Task: Select Convenience. Add to cart, from RaceTrac for 1123 Parrill Court, Portage, Indiana 46368, Cell Number 219-406-4695, following item : Racetrac Purified Water 1 Gallon._x000D_
 - 2
Action: Mouse moved to (244, 99)
Screenshot: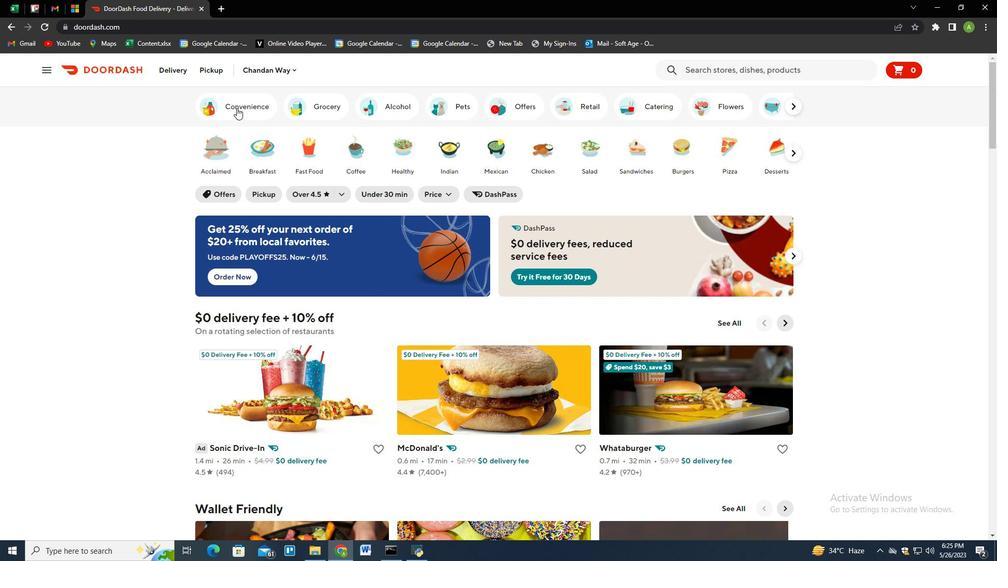 
Action: Mouse pressed left at (244, 99)
Screenshot: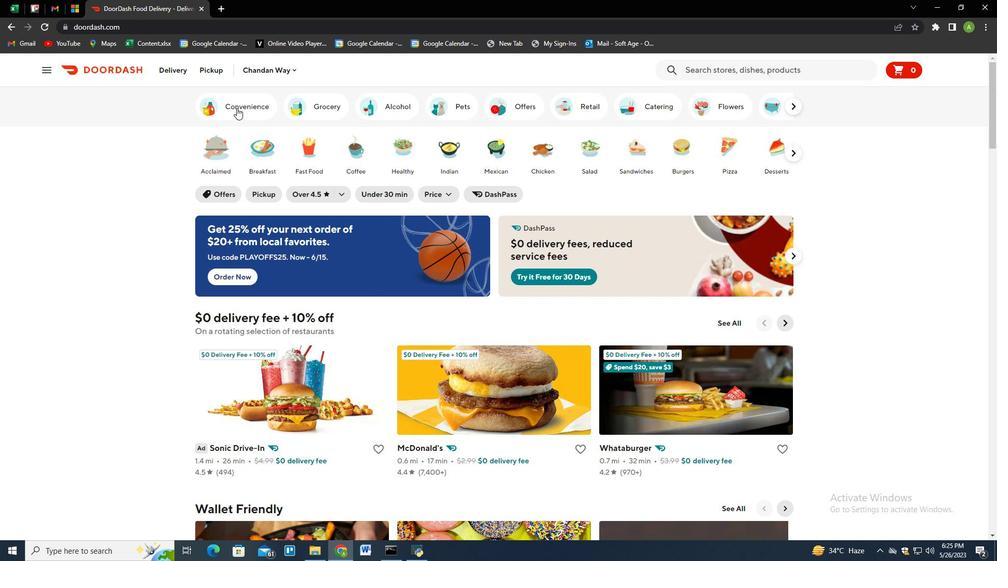 
Action: Mouse moved to (494, 408)
Screenshot: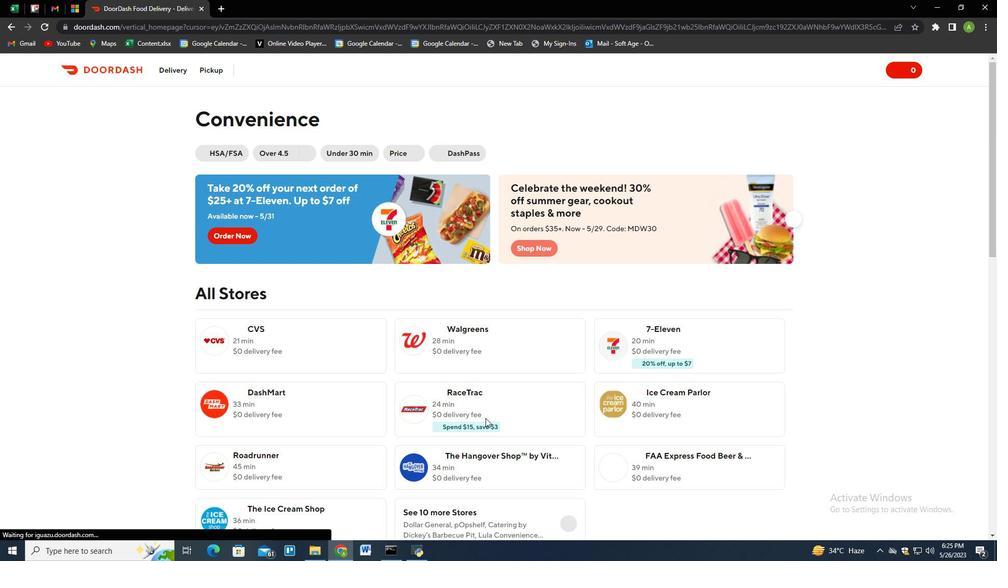 
Action: Mouse pressed left at (494, 408)
Screenshot: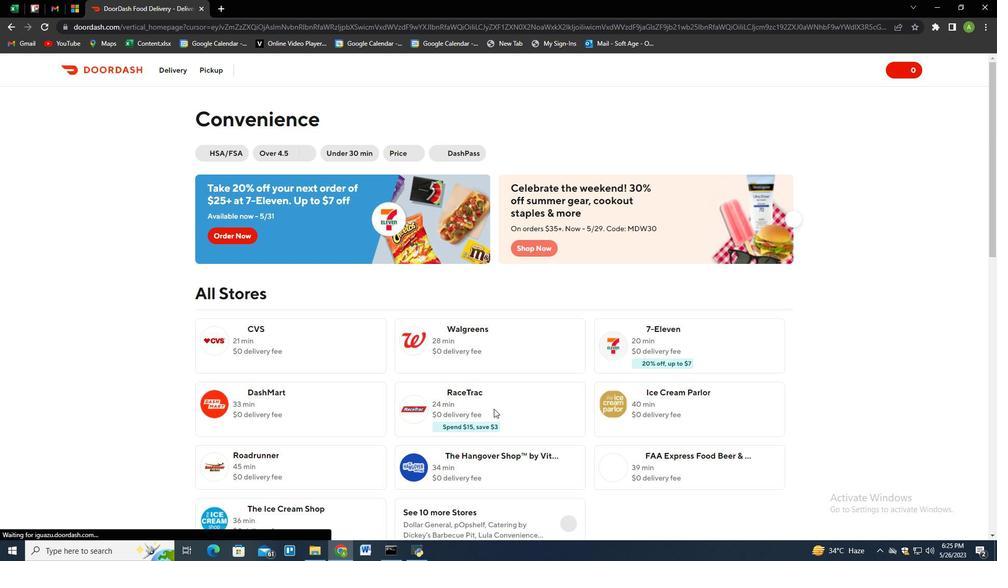 
Action: Mouse moved to (218, 70)
Screenshot: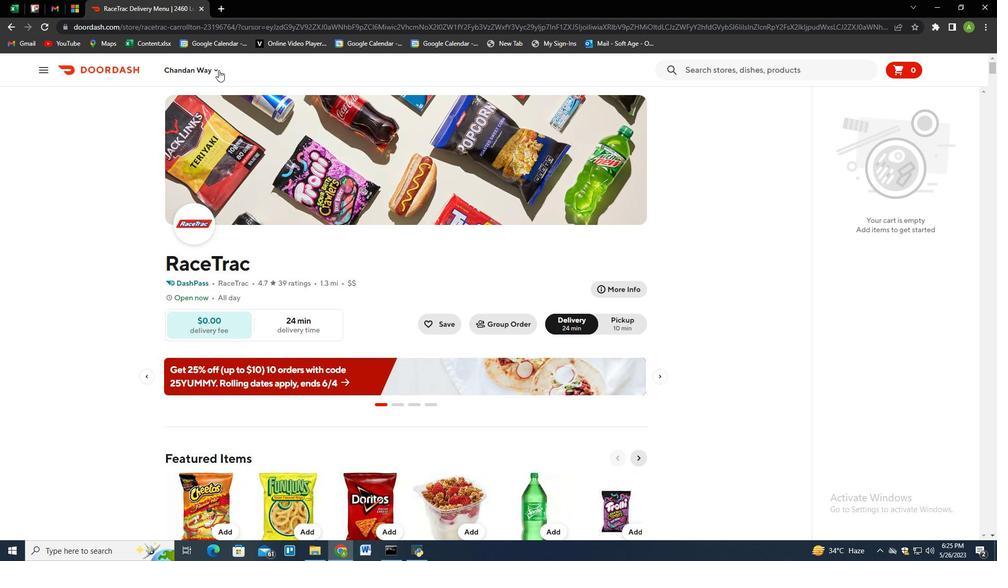 
Action: Mouse pressed left at (218, 70)
Screenshot: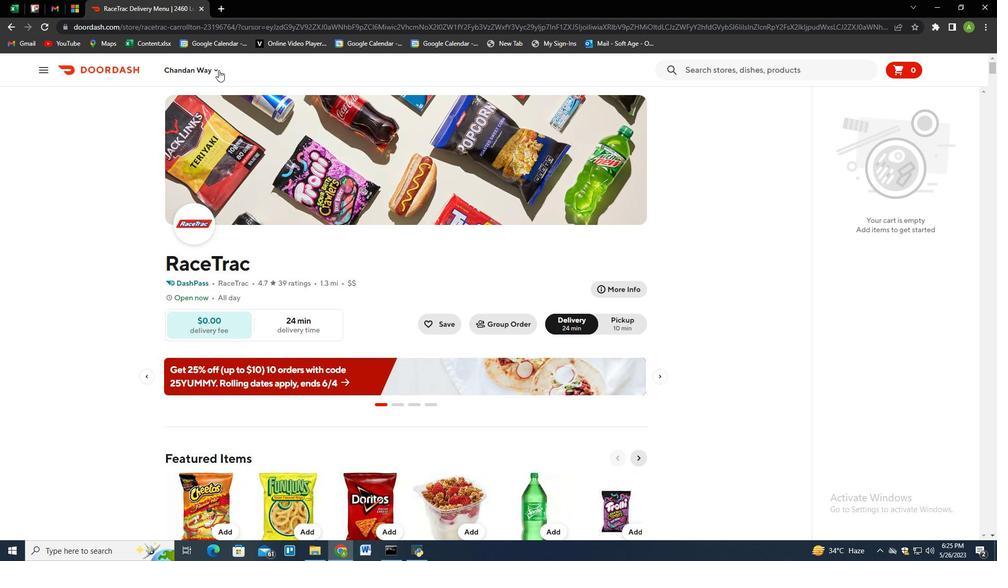 
Action: Mouse moved to (229, 114)
Screenshot: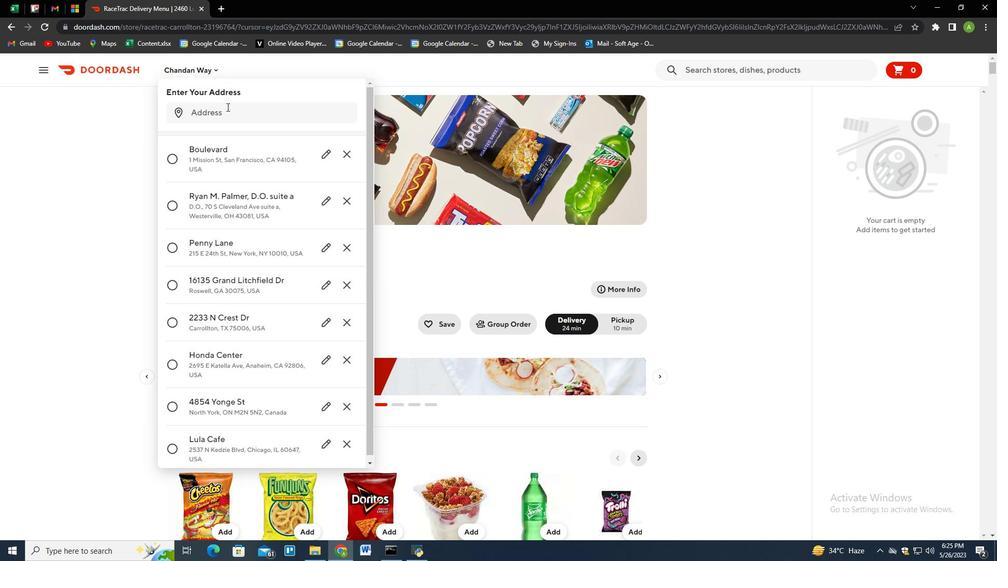 
Action: Mouse pressed left at (229, 114)
Screenshot: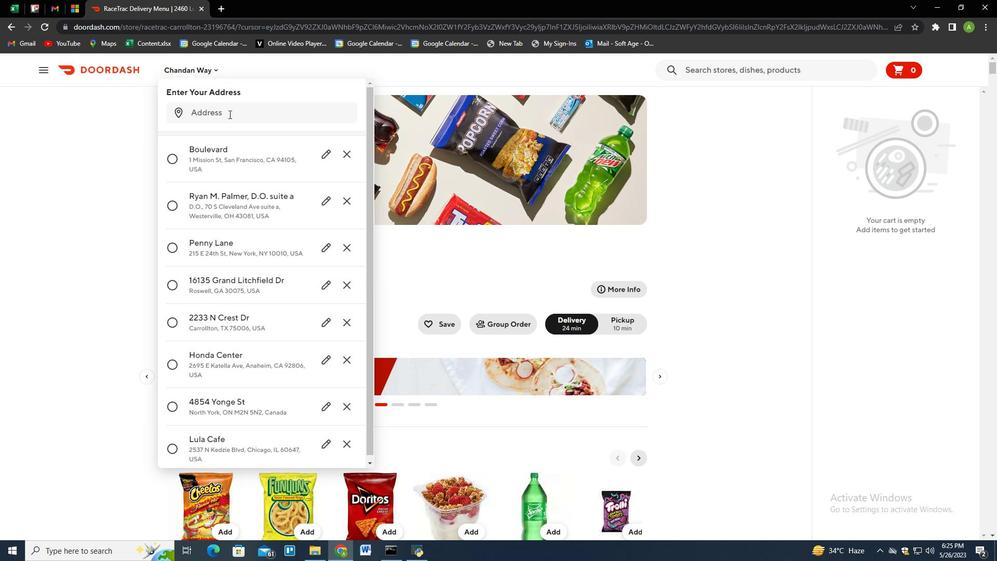 
Action: Mouse moved to (229, 120)
Screenshot: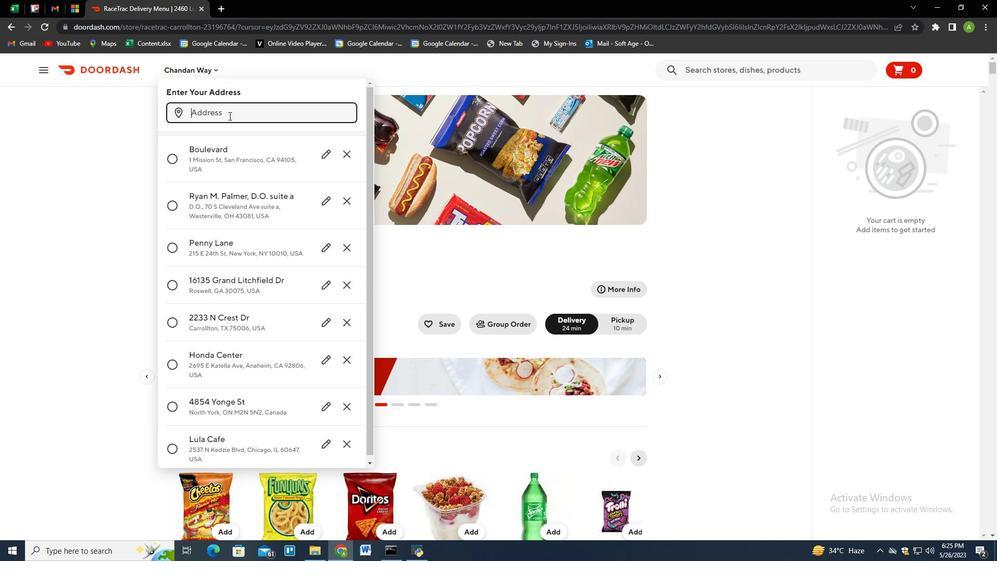
Action: Key pressed 1123<Key.space>parrill<Key.space>court,<Key.space>portage<Key.space><Key.backspace>,<Key.space>indiana<Key.space>46368<Key.enter>
Screenshot: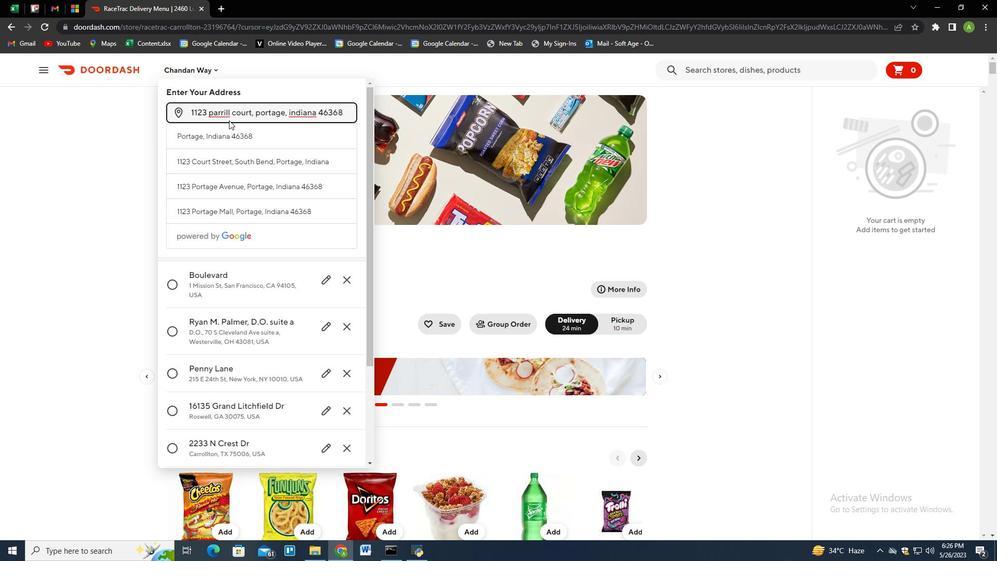 
Action: Mouse moved to (304, 456)
Screenshot: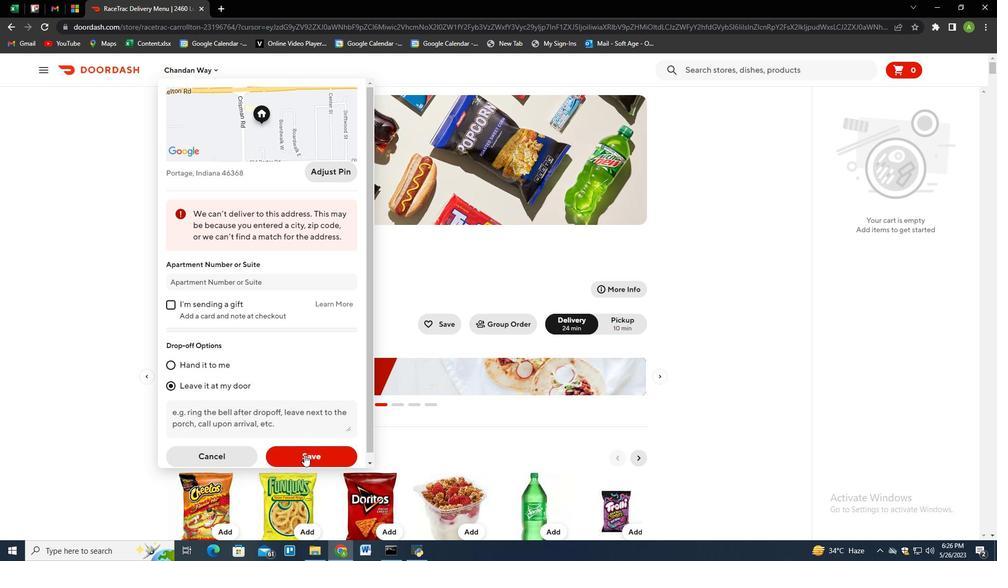 
Action: Mouse pressed left at (304, 456)
Screenshot: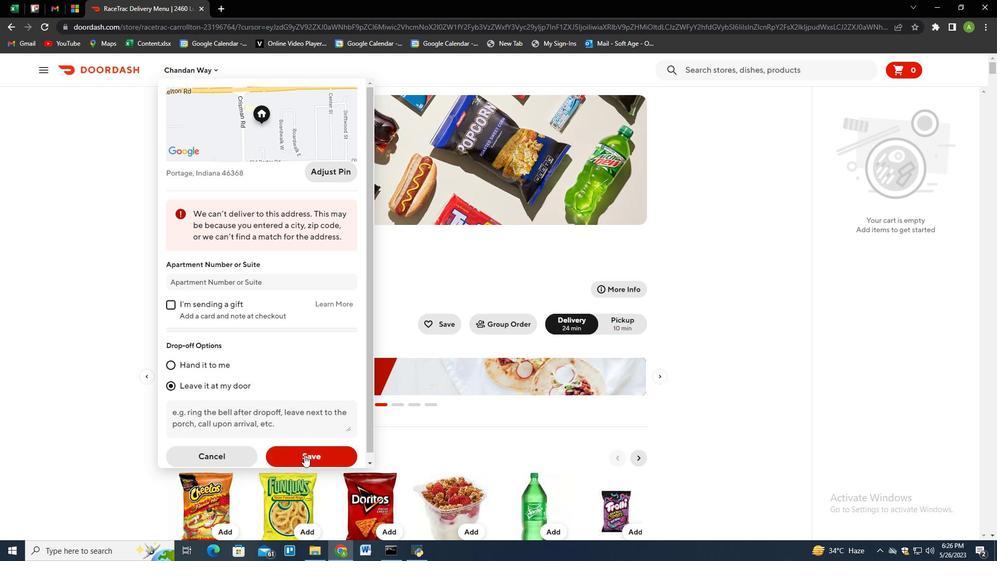 
Action: Mouse moved to (707, 363)
Screenshot: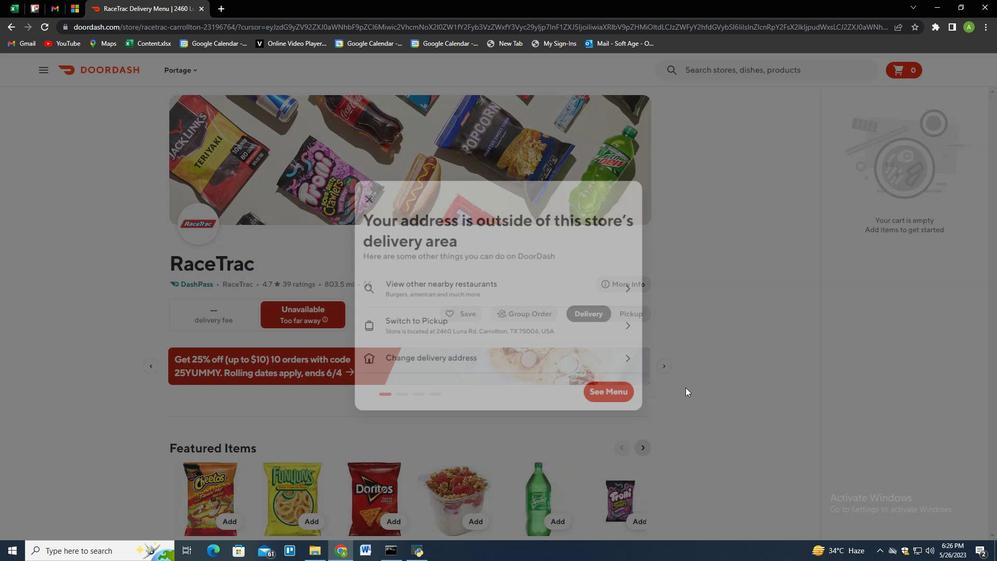 
Action: Mouse scrolled (707, 363) with delta (0, 0)
Screenshot: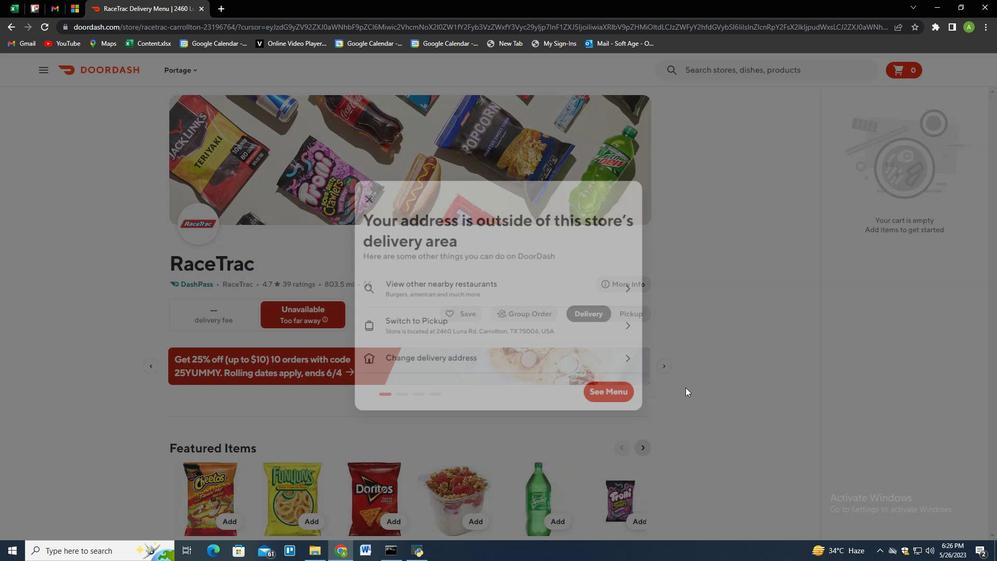 
Action: Mouse scrolled (707, 362) with delta (0, -1)
Screenshot: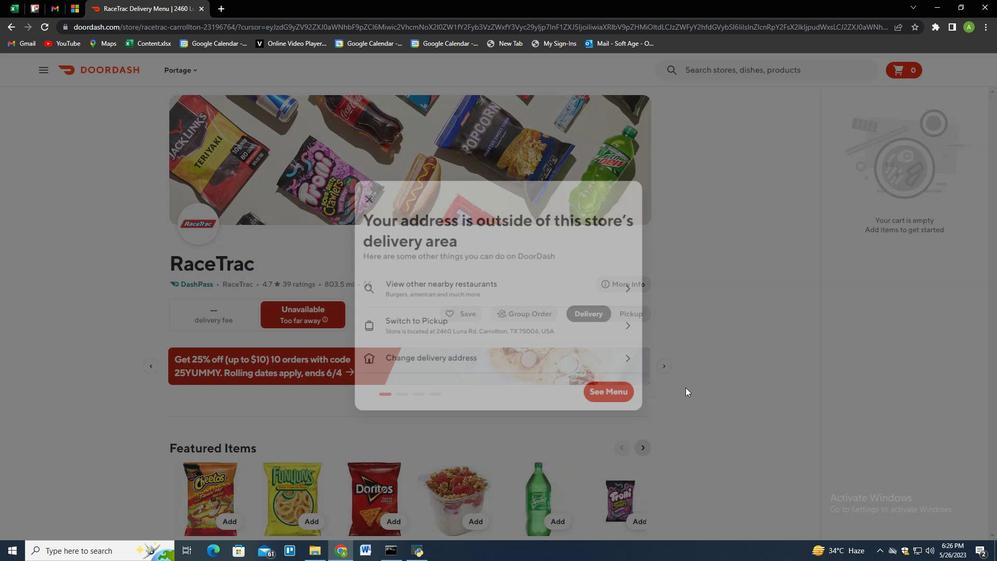 
Action: Mouse scrolled (707, 363) with delta (0, 0)
Screenshot: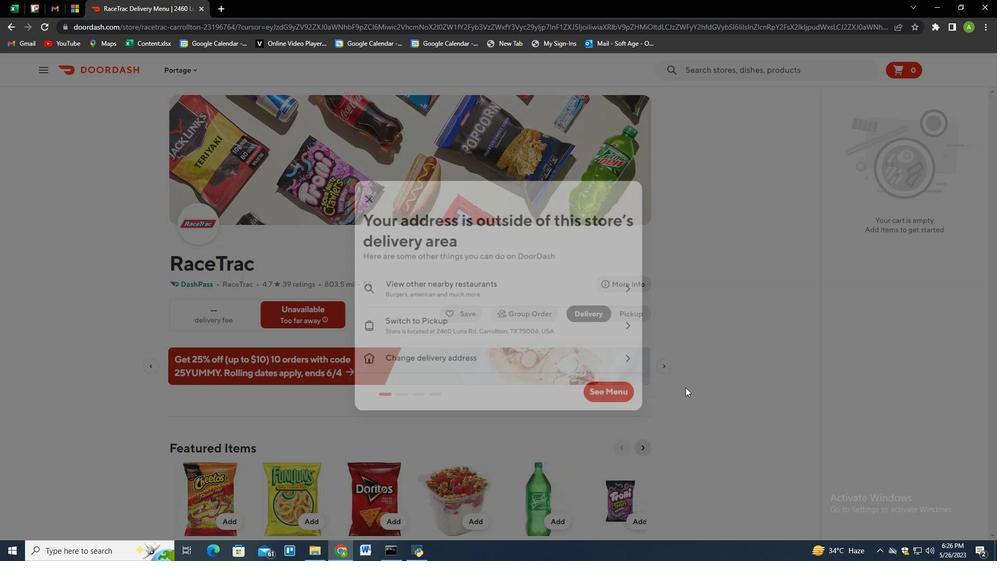 
Action: Mouse scrolled (707, 363) with delta (0, 0)
Screenshot: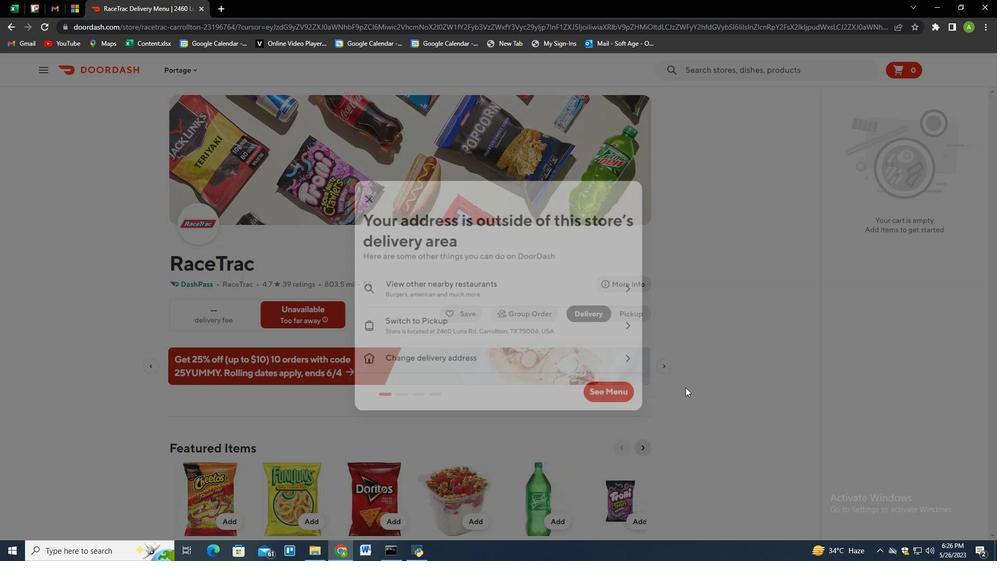
Action: Mouse scrolled (707, 363) with delta (0, 0)
Screenshot: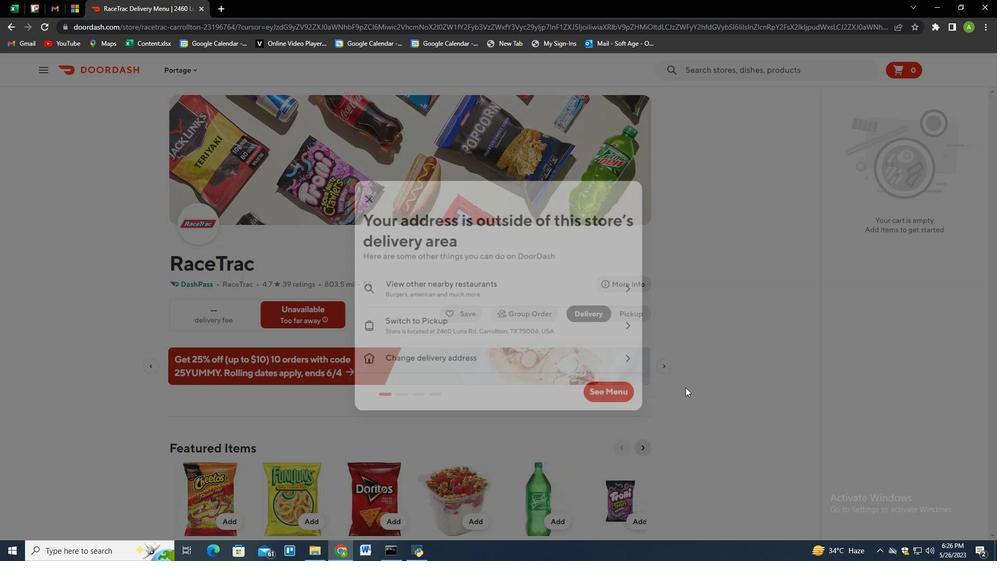 
Action: Mouse scrolled (707, 363) with delta (0, 0)
Screenshot: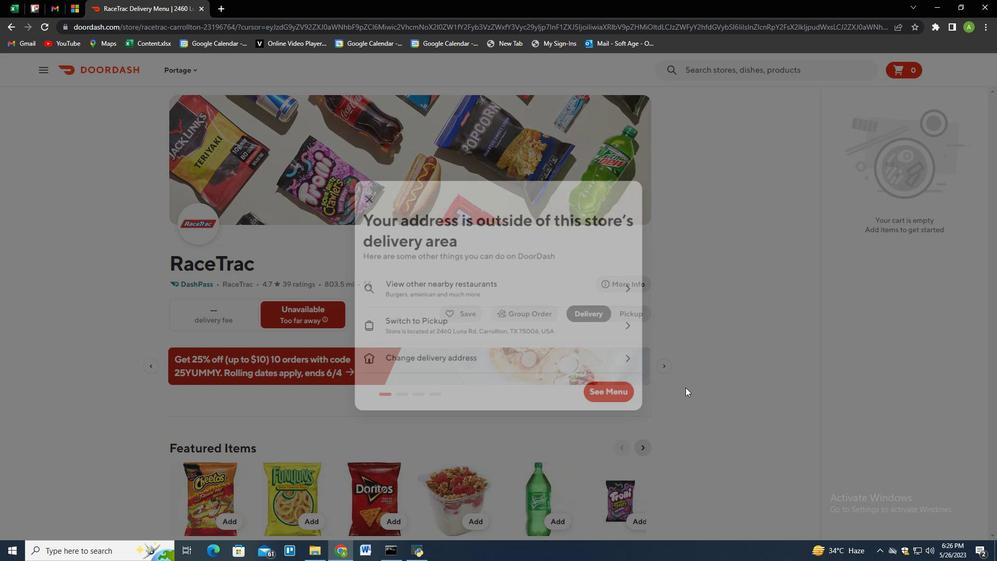 
Action: Mouse moved to (362, 193)
Screenshot: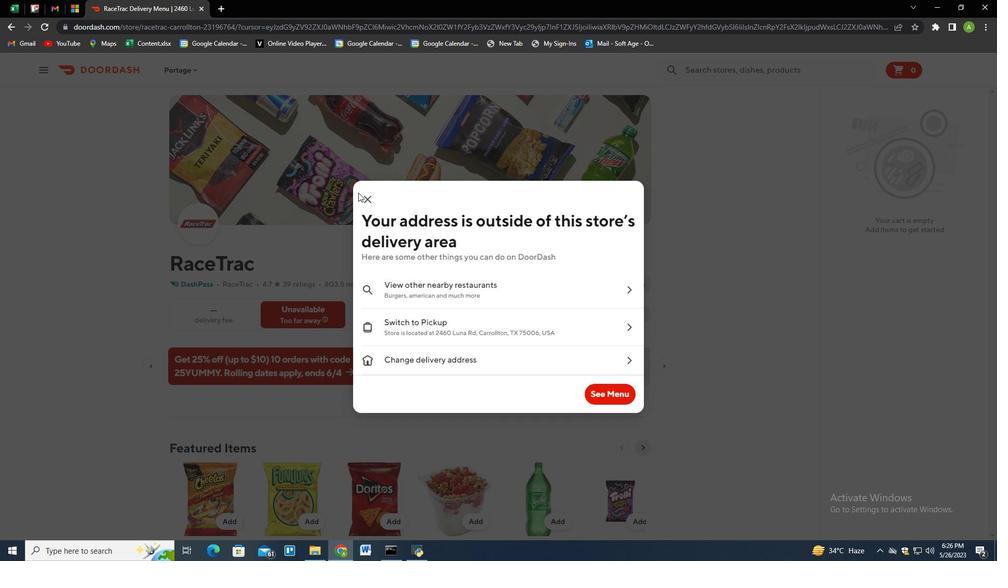 
Action: Mouse pressed left at (362, 193)
Screenshot: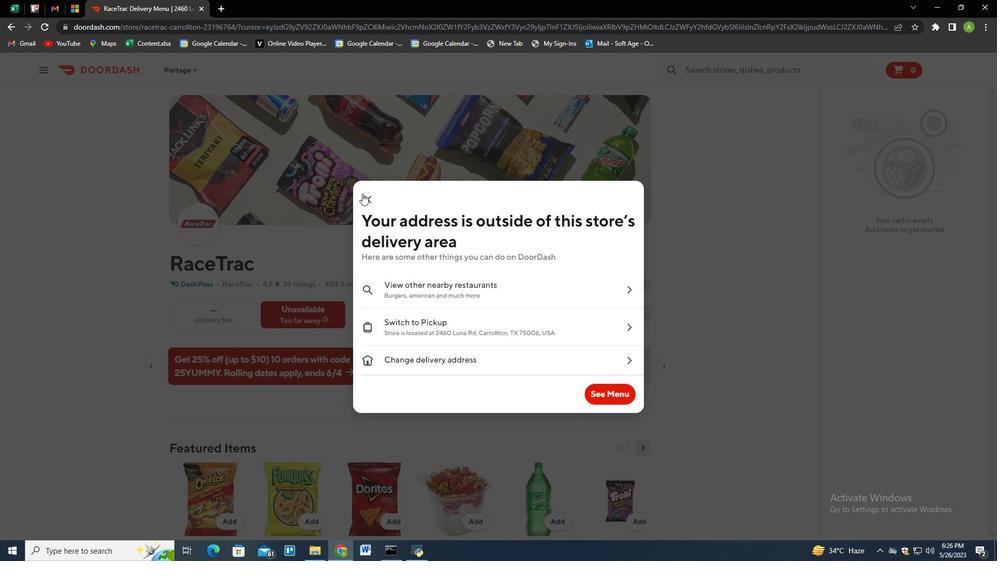 
Action: Mouse moved to (507, 282)
Screenshot: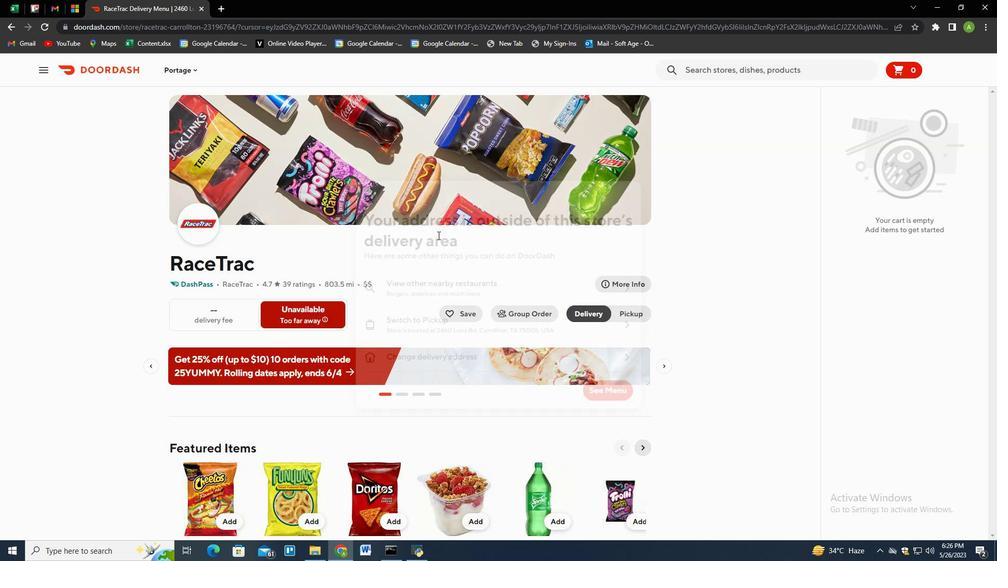 
Action: Mouse scrolled (507, 281) with delta (0, 0)
Screenshot: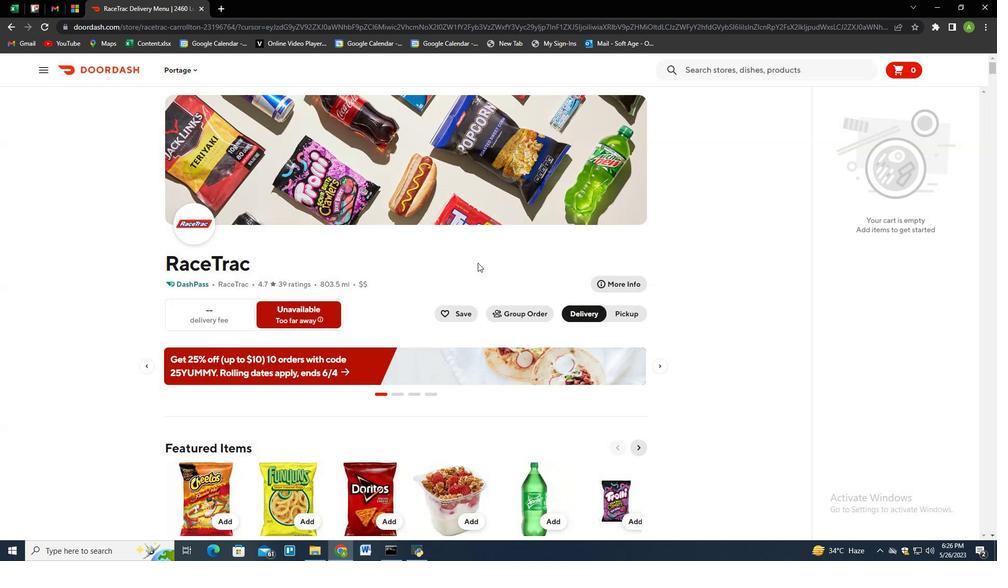 
Action: Mouse moved to (509, 284)
Screenshot: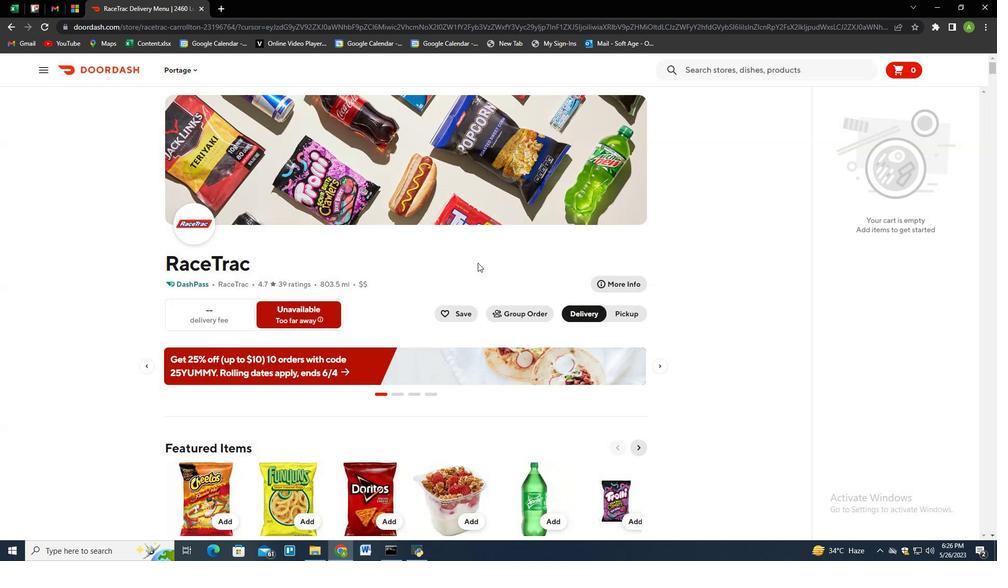 
Action: Mouse scrolled (509, 284) with delta (0, 0)
Screenshot: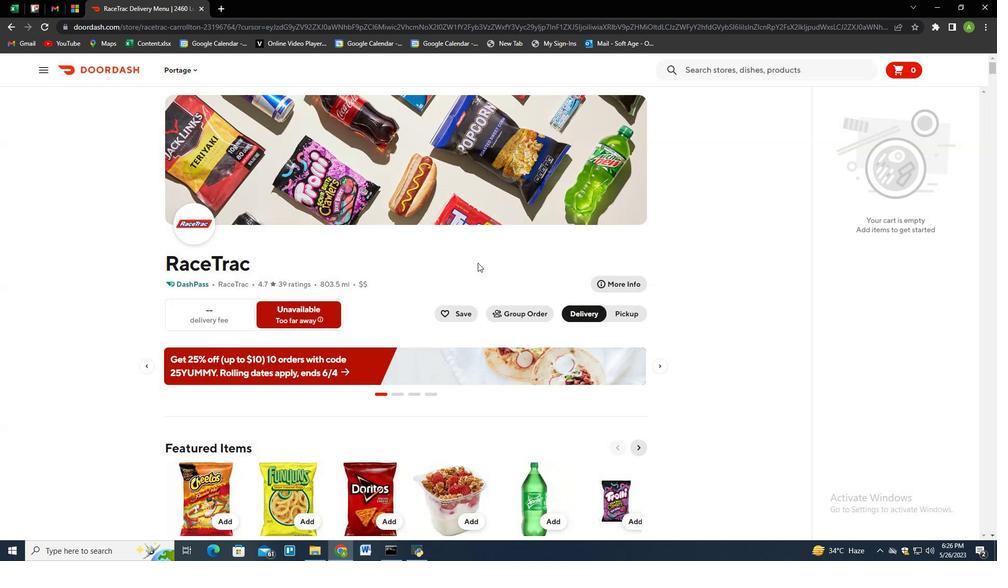 
Action: Mouse moved to (510, 291)
Screenshot: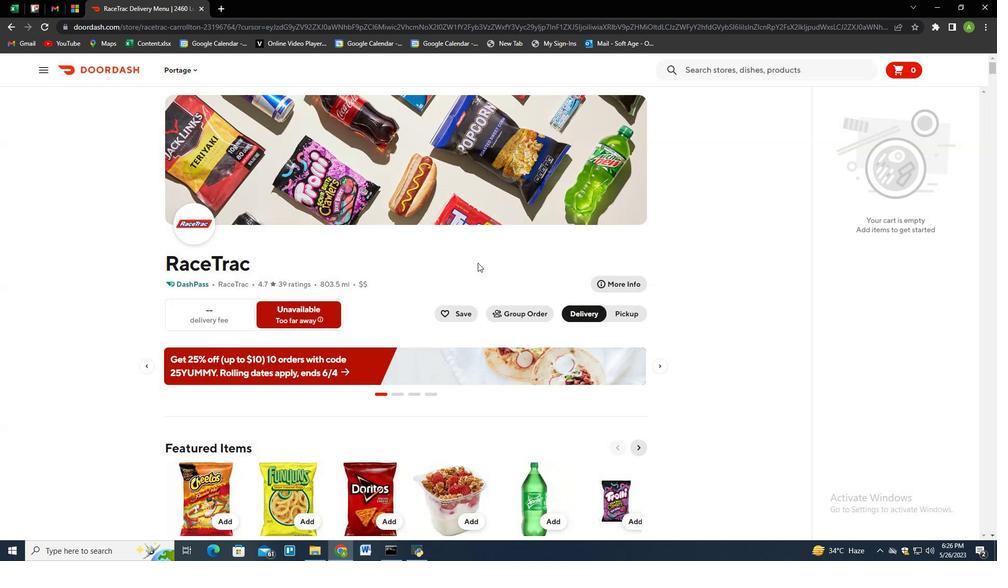 
Action: Mouse scrolled (509, 287) with delta (0, 0)
Screenshot: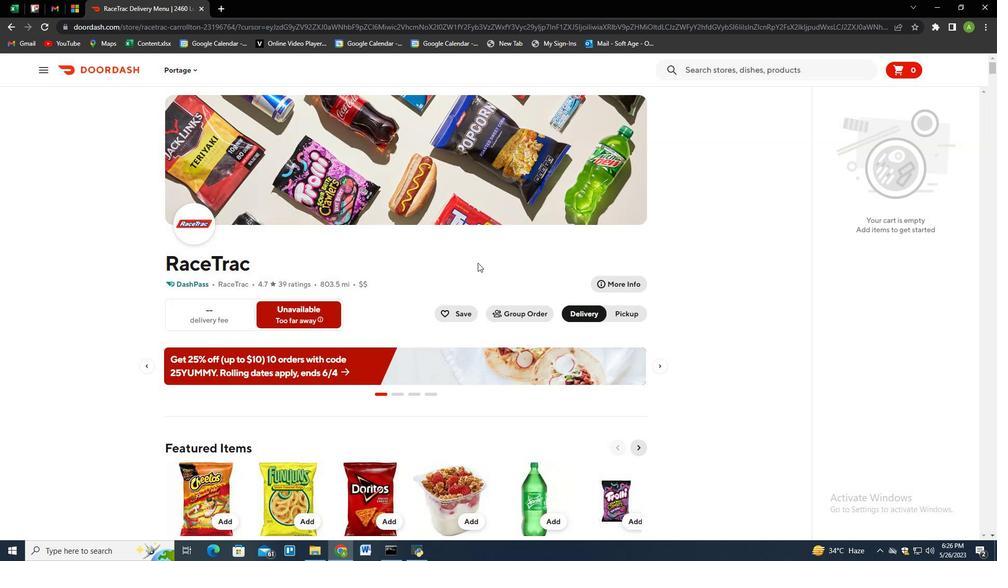 
Action: Mouse moved to (511, 291)
Screenshot: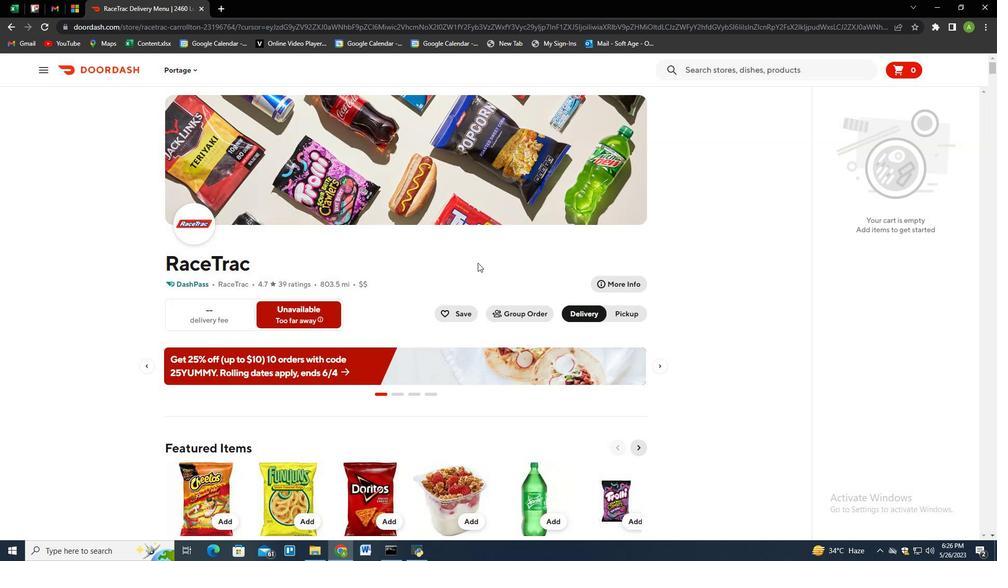 
Action: Mouse scrolled (510, 290) with delta (0, 0)
Screenshot: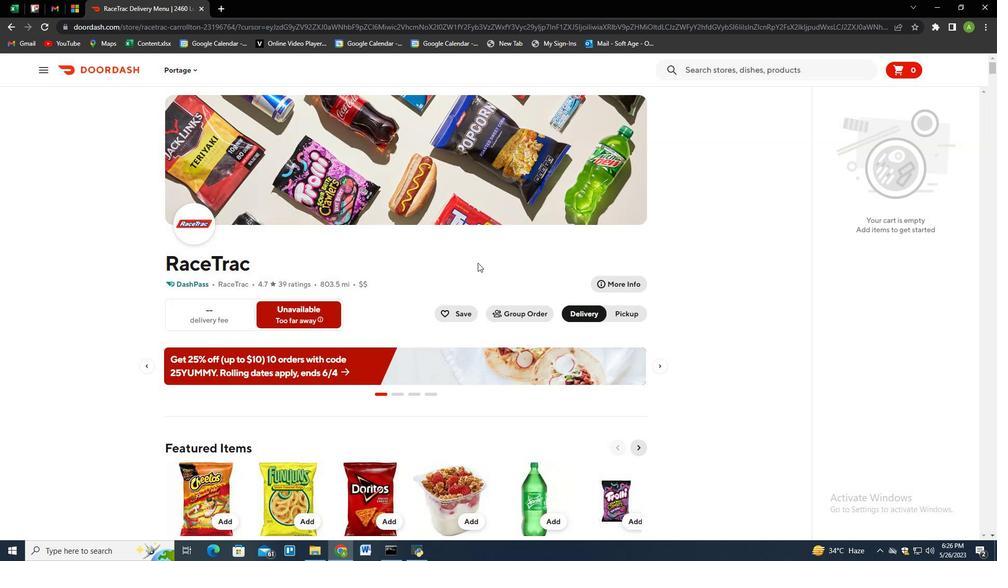 
Action: Mouse moved to (532, 403)
Screenshot: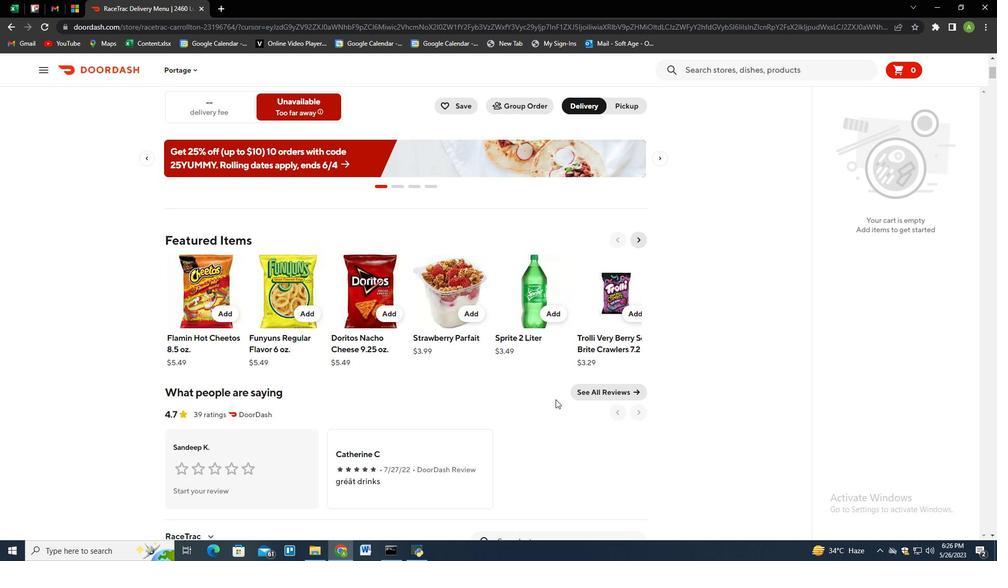 
Action: Mouse scrolled (532, 403) with delta (0, 0)
Screenshot: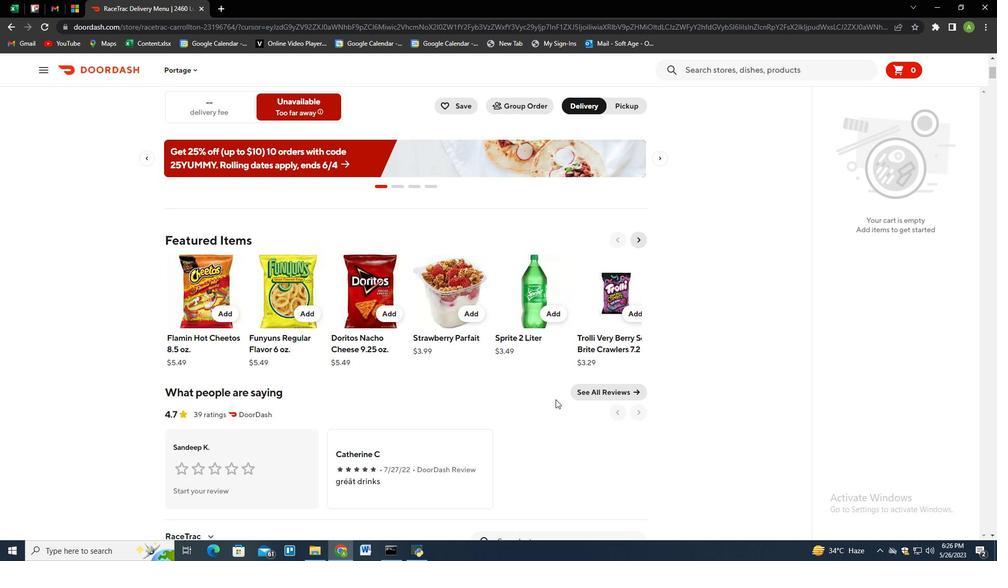 
Action: Mouse moved to (525, 407)
Screenshot: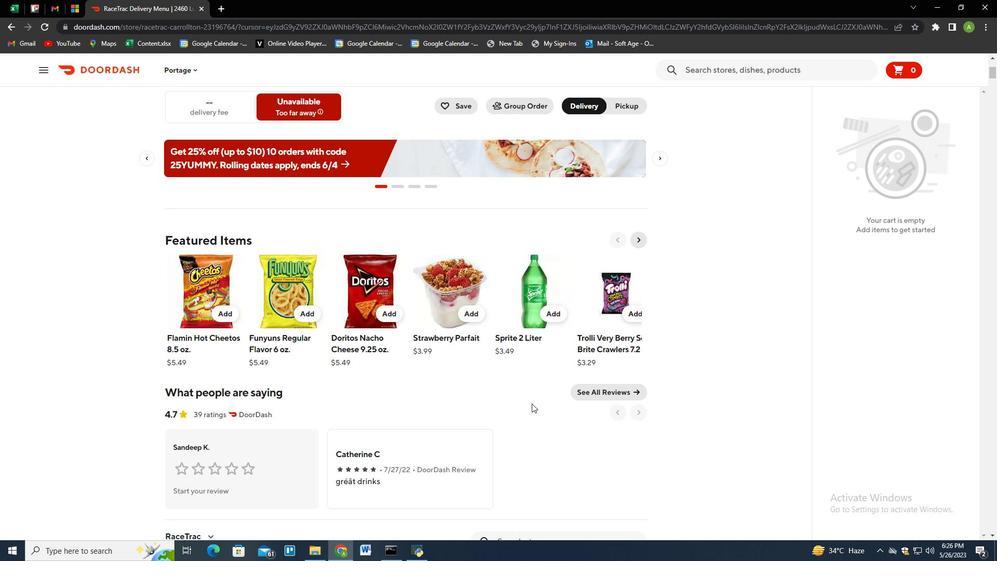 
Action: Mouse scrolled (525, 406) with delta (0, 0)
Screenshot: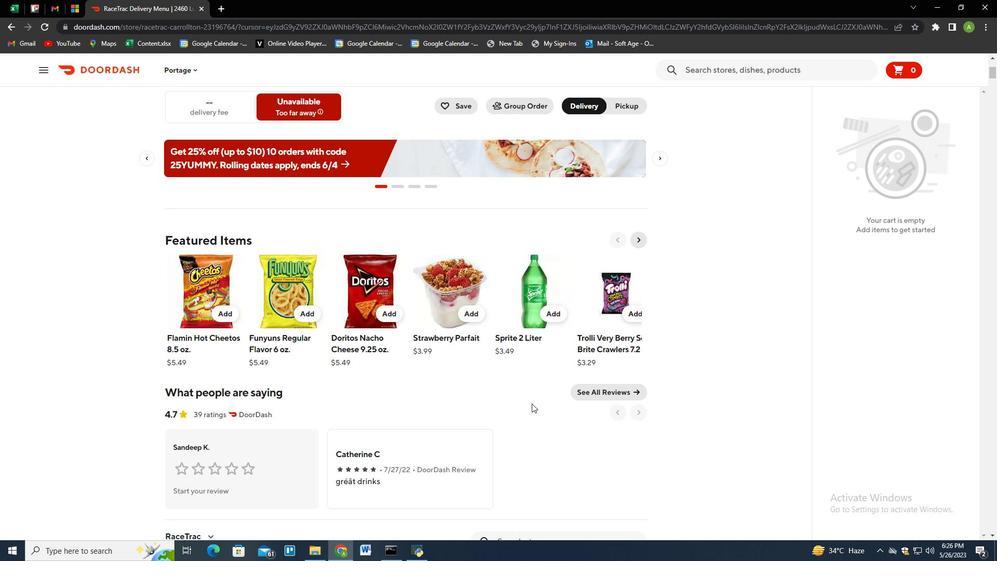 
Action: Mouse scrolled (525, 407) with delta (0, 0)
Screenshot: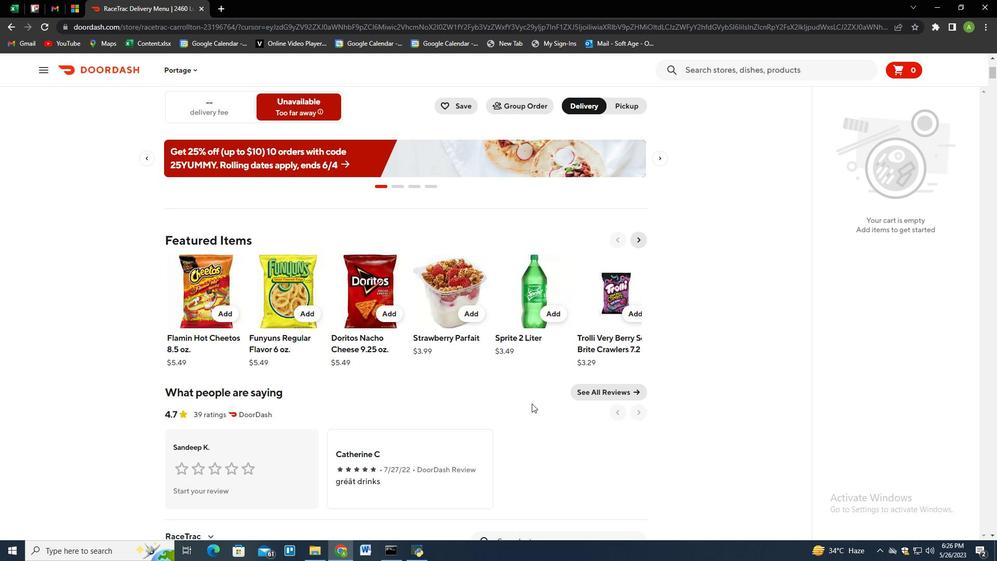 
Action: Mouse moved to (528, 386)
Screenshot: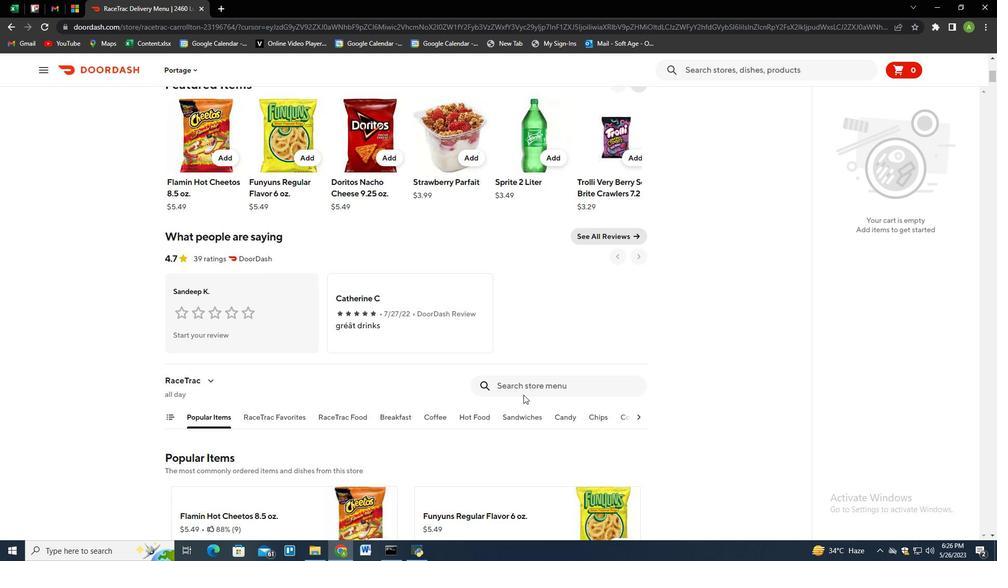 
Action: Mouse pressed left at (528, 386)
Screenshot: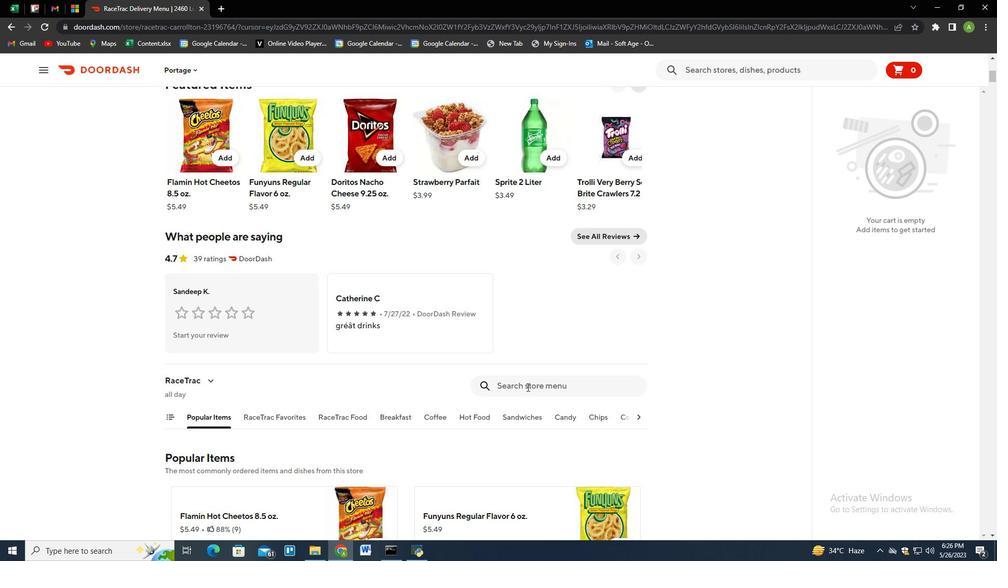 
Action: Mouse moved to (511, 389)
Screenshot: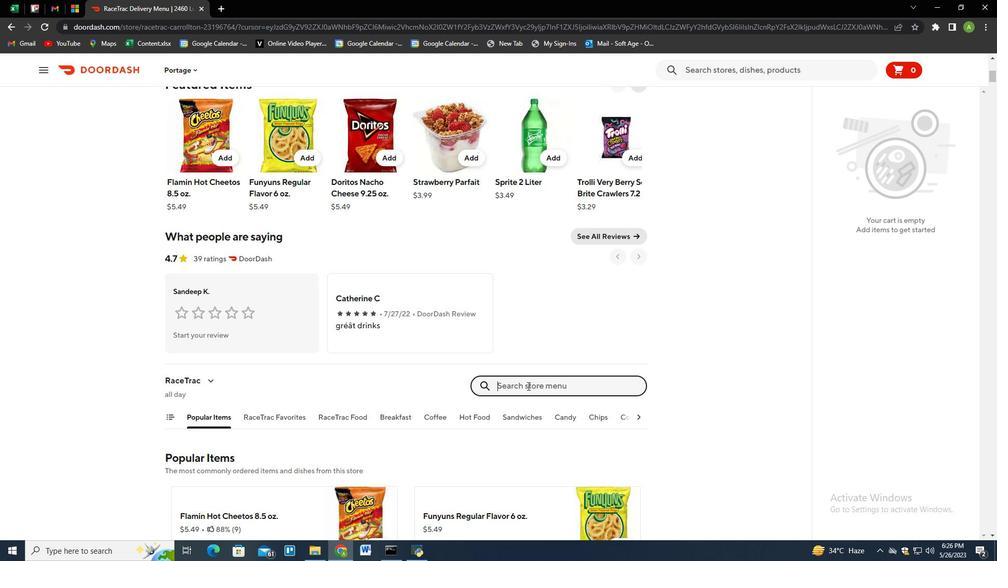 
Action: Key pressed racetrac<Key.space>purified<Key.space>water<Key.space>1<Key.space>gallon<Key.enter>
Screenshot: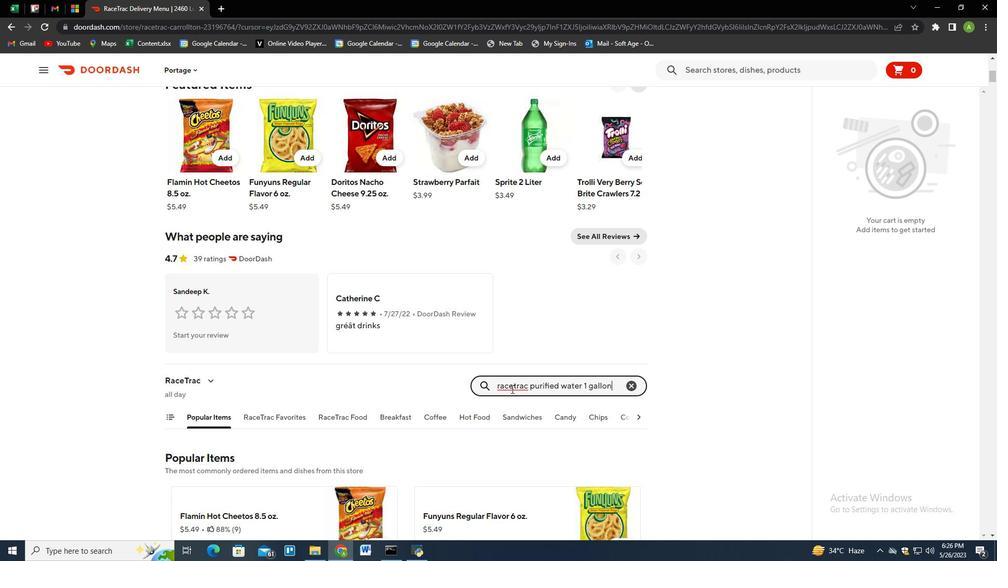 
Action: Mouse moved to (368, 286)
Screenshot: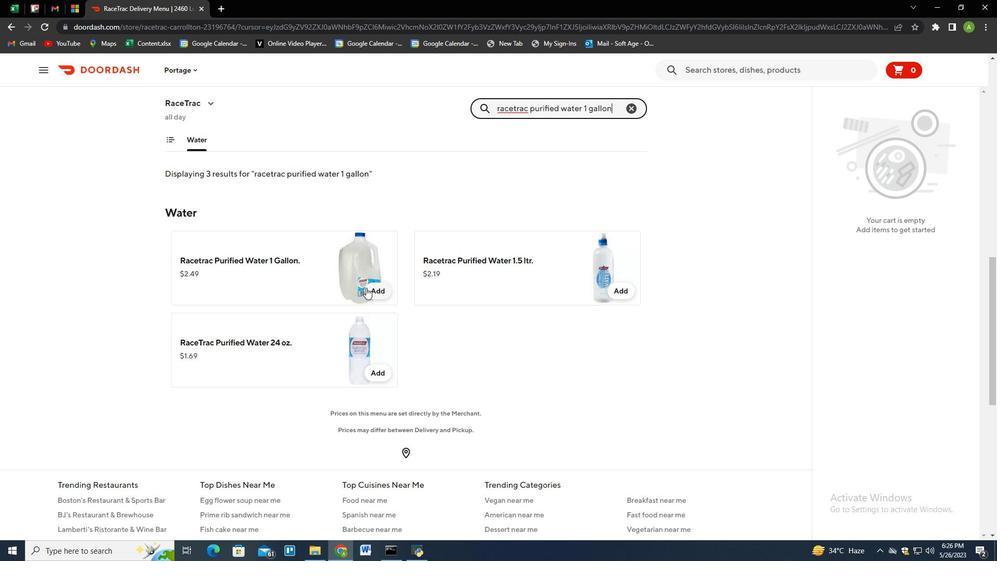 
Action: Mouse pressed left at (368, 286)
Screenshot: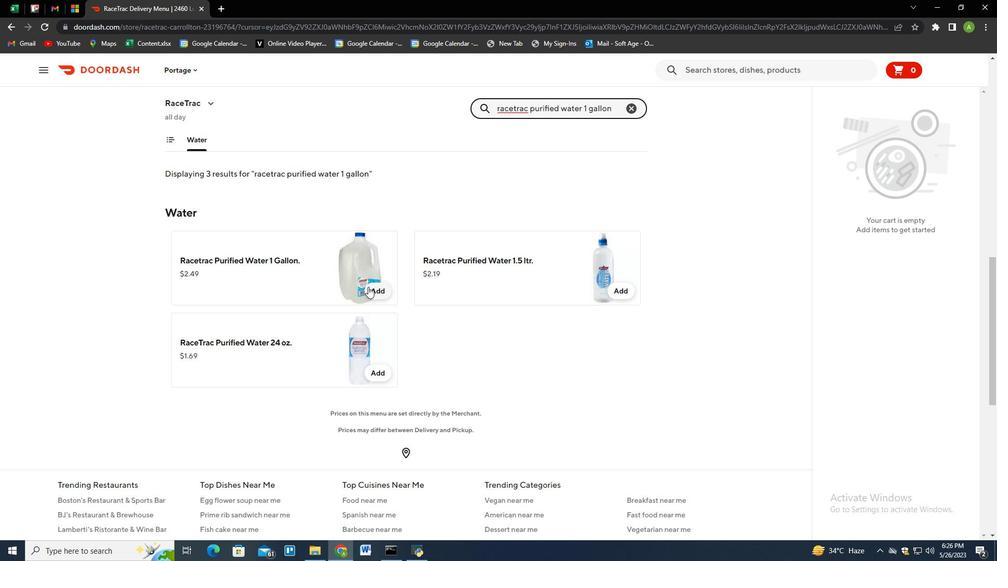 
Action: Mouse moved to (960, 180)
Screenshot: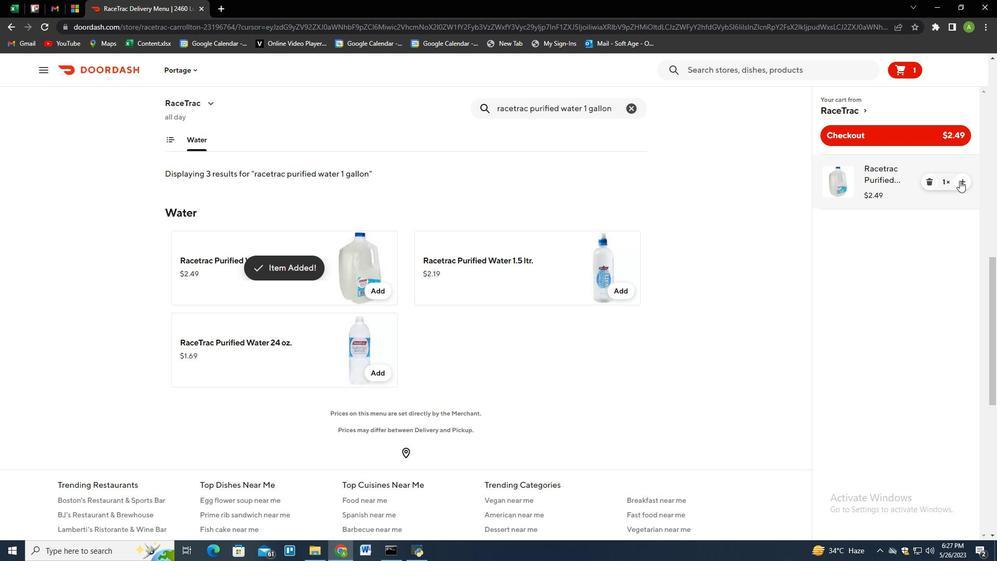 
Action: Mouse pressed left at (960, 180)
Screenshot: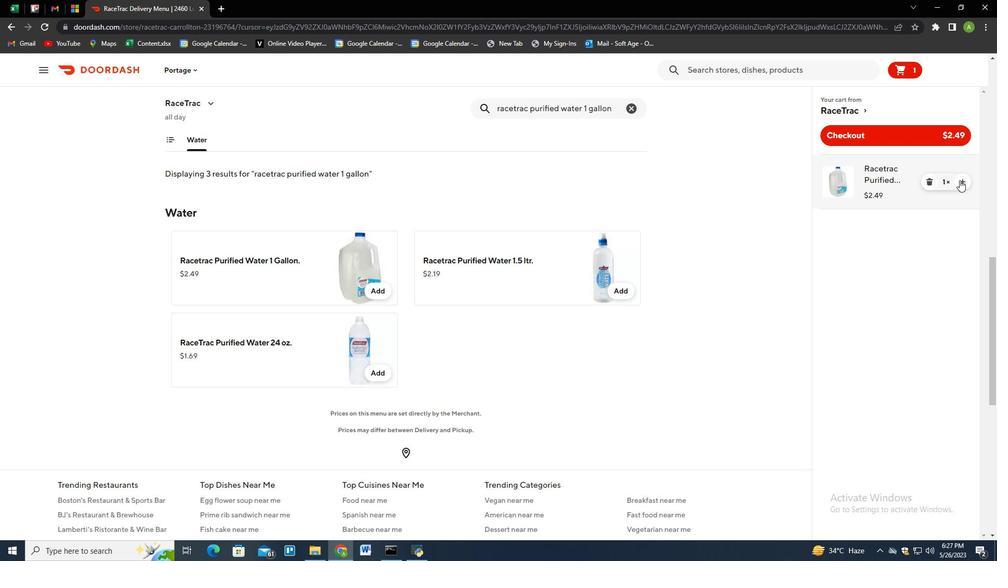 
Action: Mouse moved to (851, 138)
Screenshot: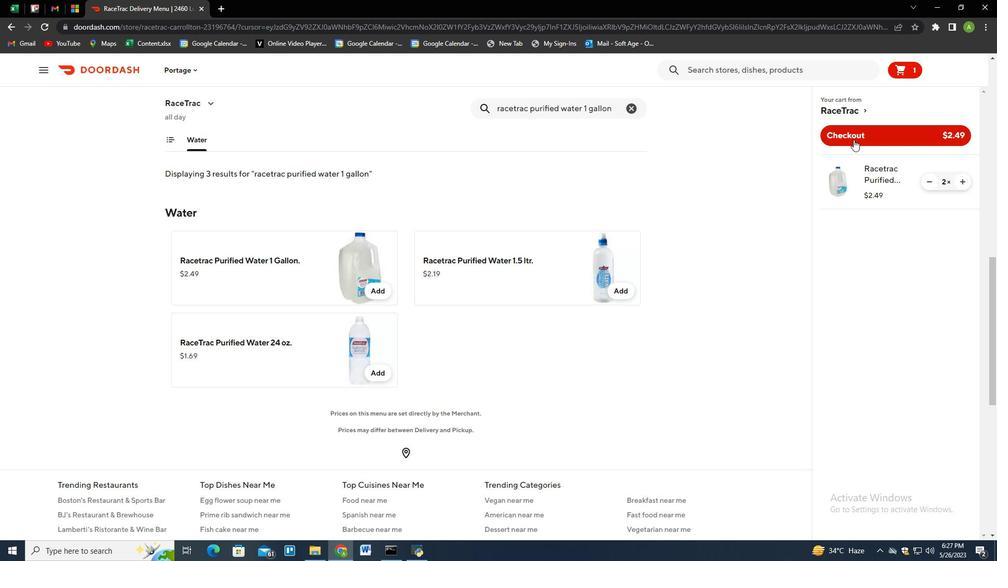 
Action: Mouse pressed left at (851, 138)
Screenshot: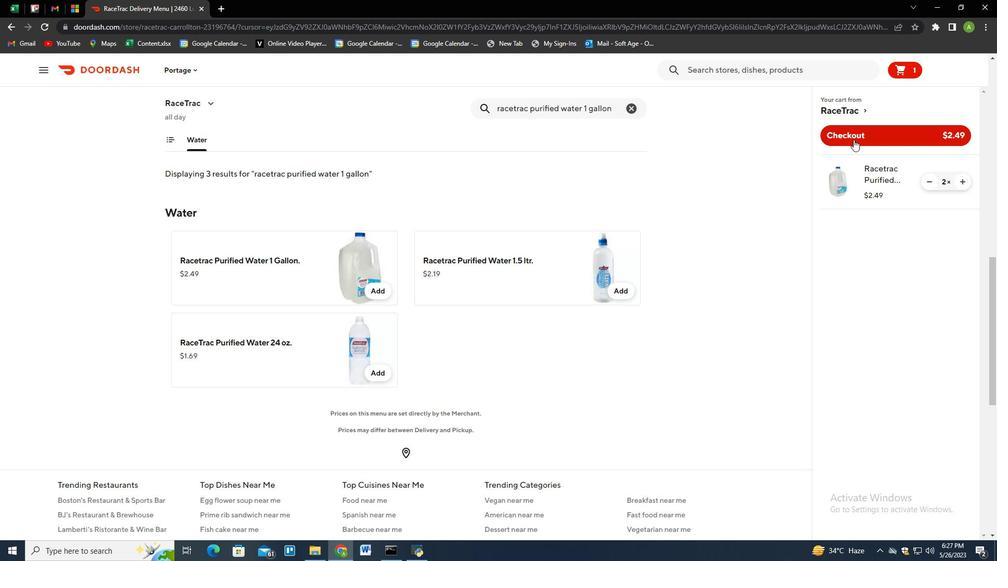 
Action: Mouse moved to (849, 138)
Screenshot: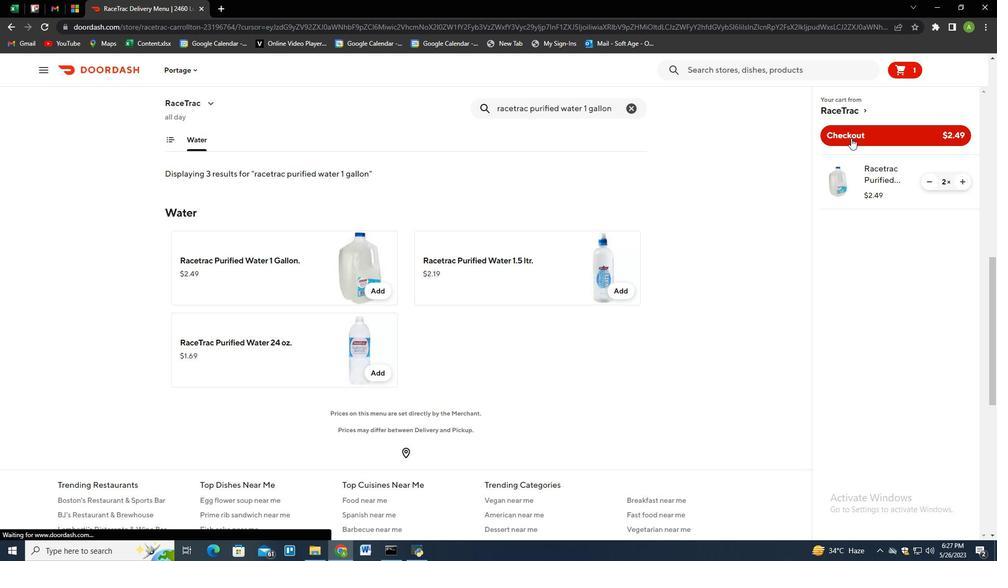 
